 Task: Find a specific event or detail in the calendar for June 2023.
Action: Mouse moved to (22, 72)
Screenshot: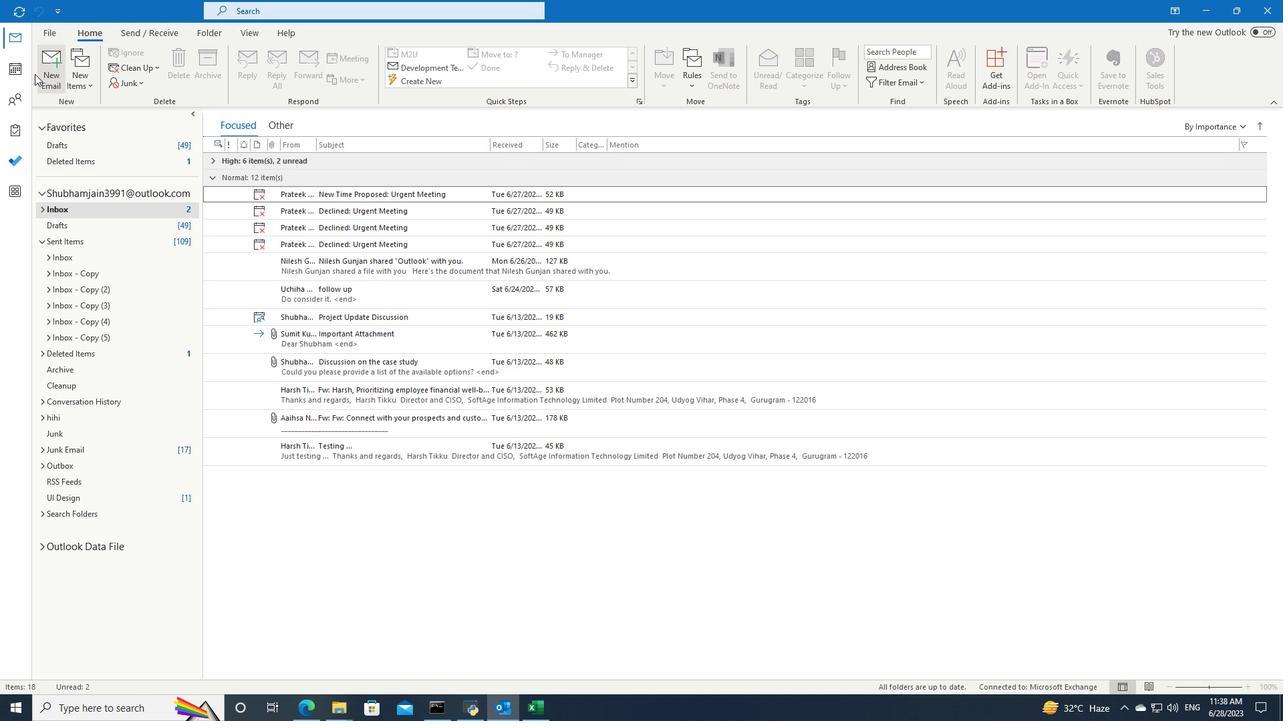 
Action: Mouse pressed left at (22, 72)
Screenshot: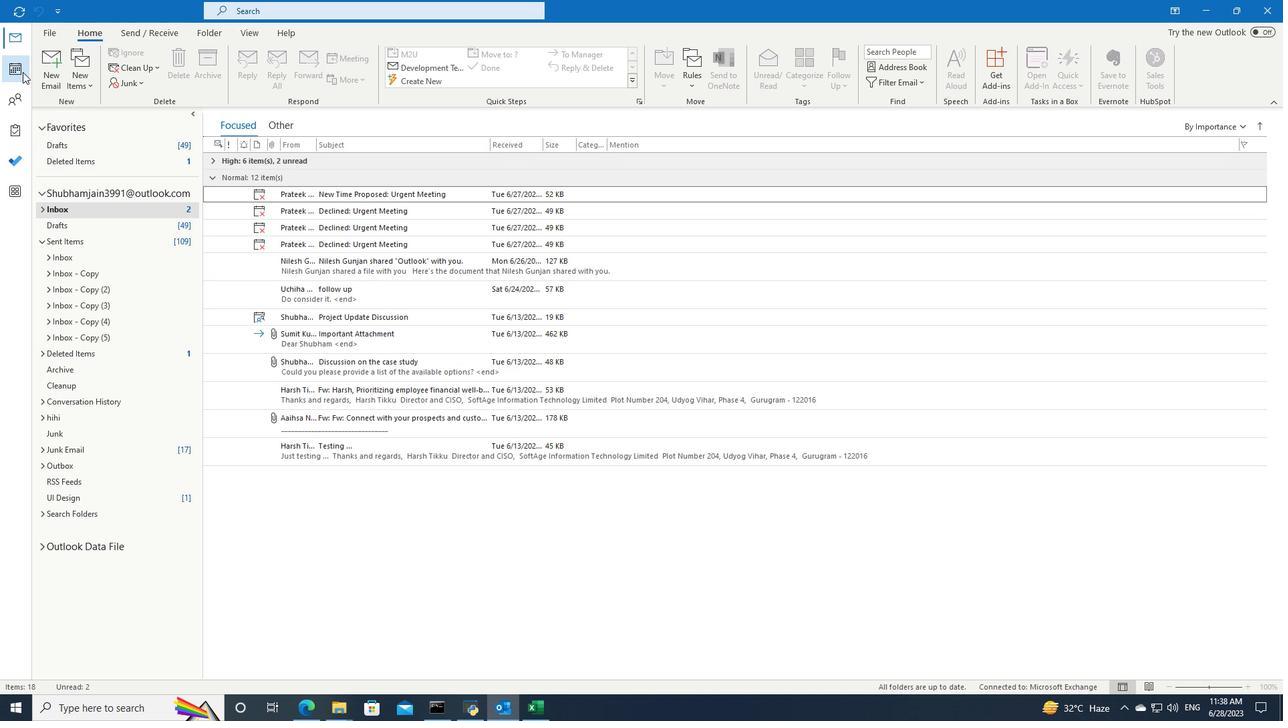 
Action: Mouse moved to (342, 9)
Screenshot: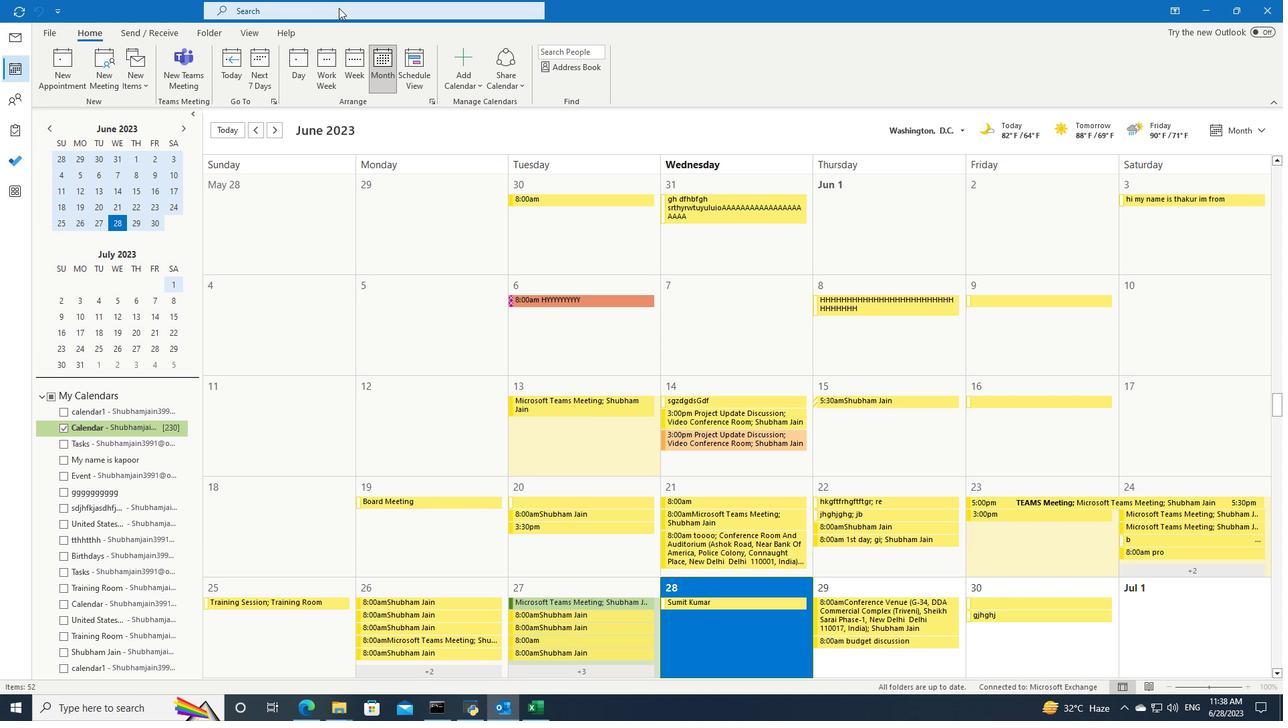 
Action: Mouse pressed left at (342, 9)
Screenshot: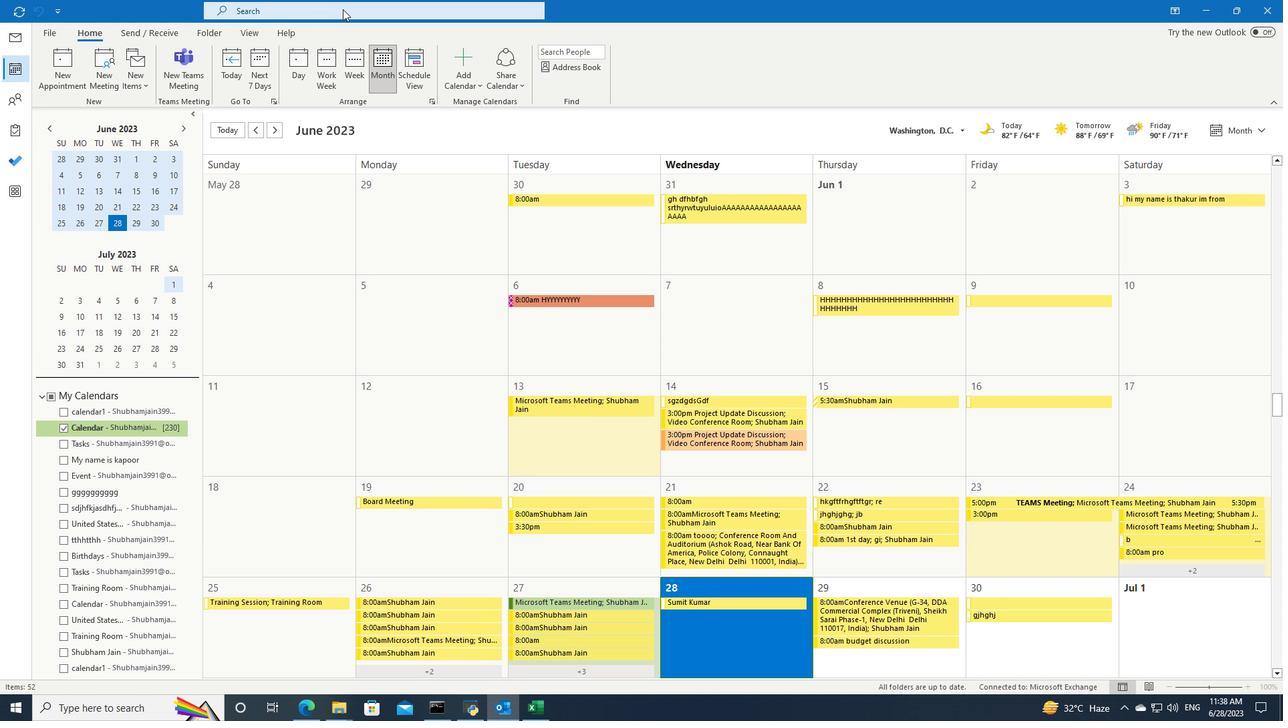 
Action: Mouse moved to (515, 13)
Screenshot: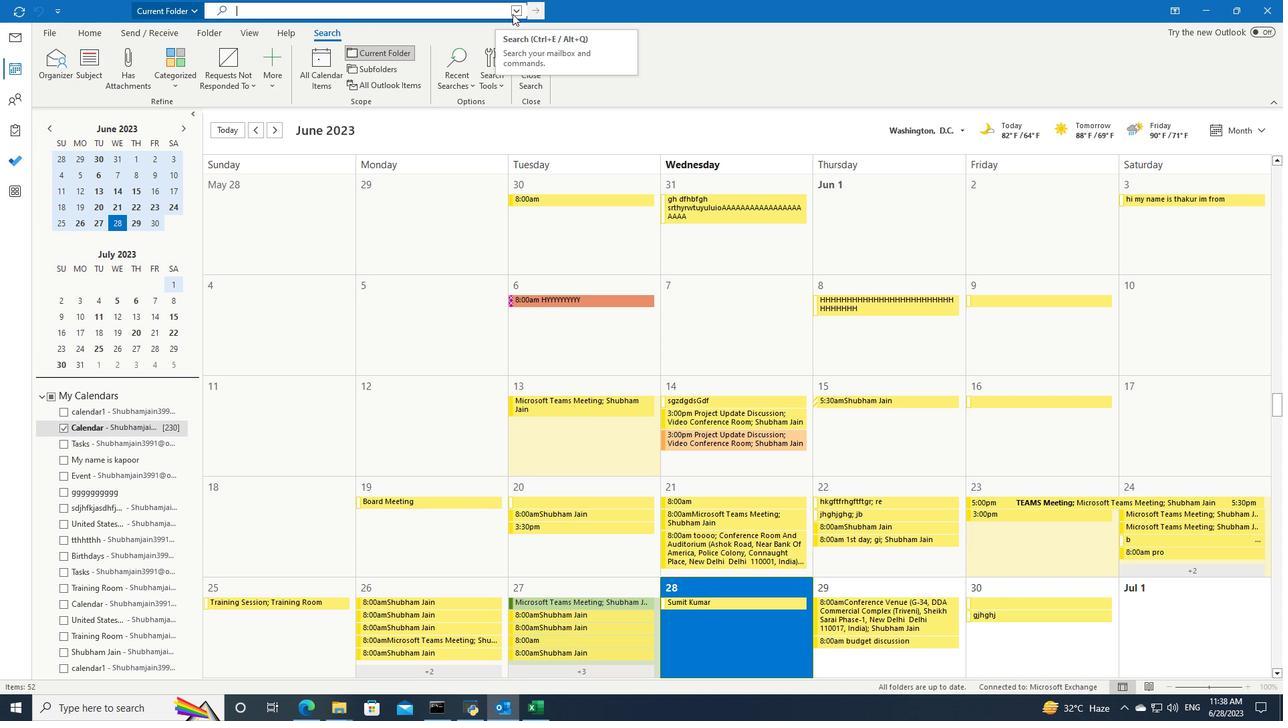 
Action: Mouse pressed left at (515, 13)
Screenshot: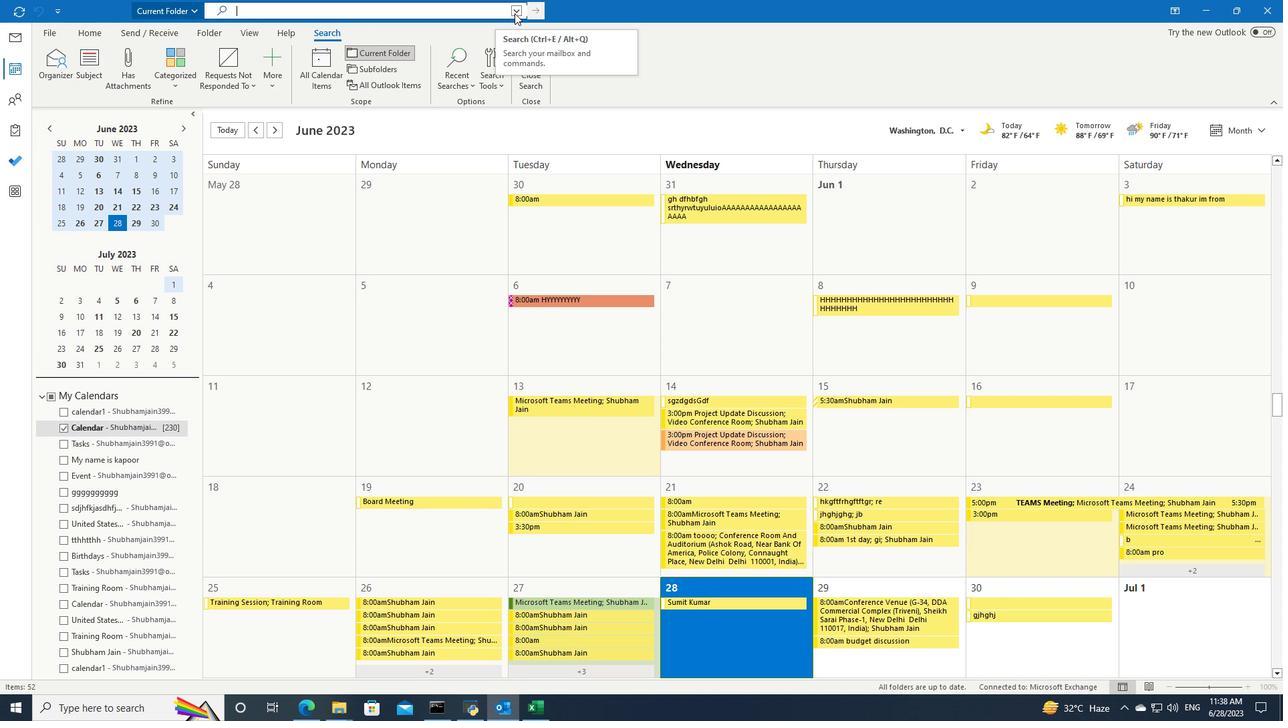 
Action: Mouse moved to (526, 368)
Screenshot: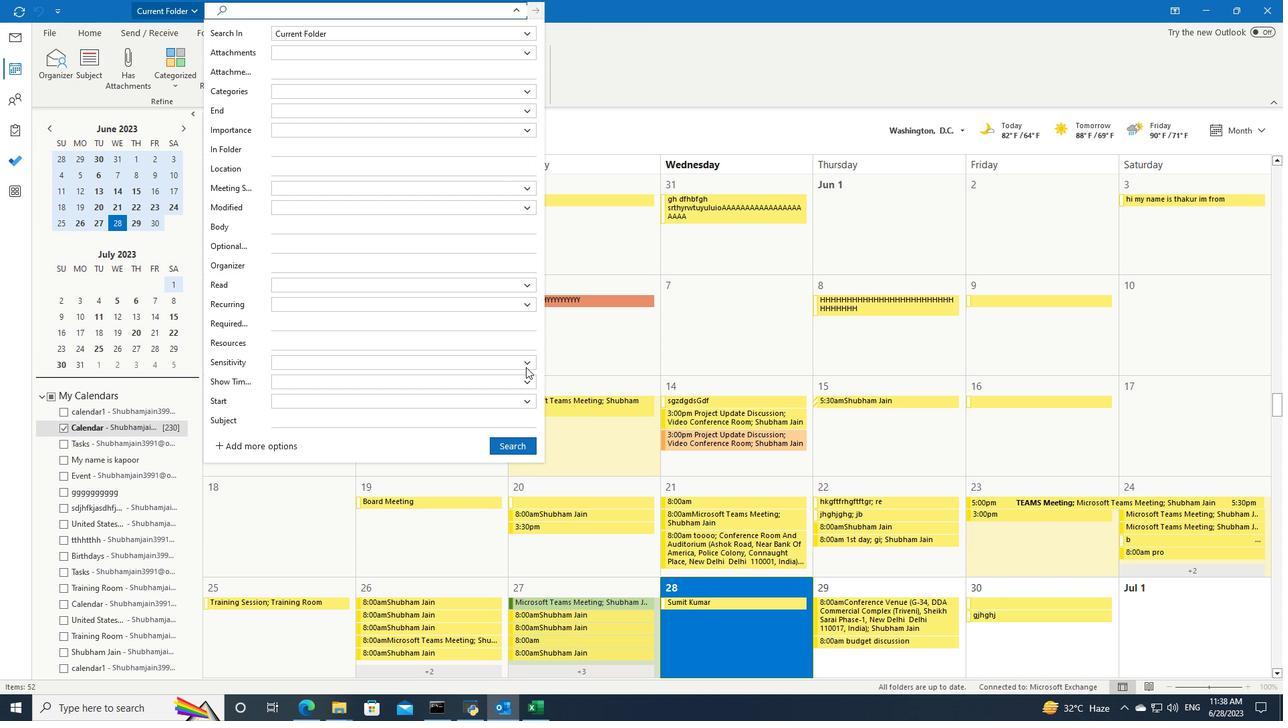 
Action: Mouse pressed left at (526, 368)
Screenshot: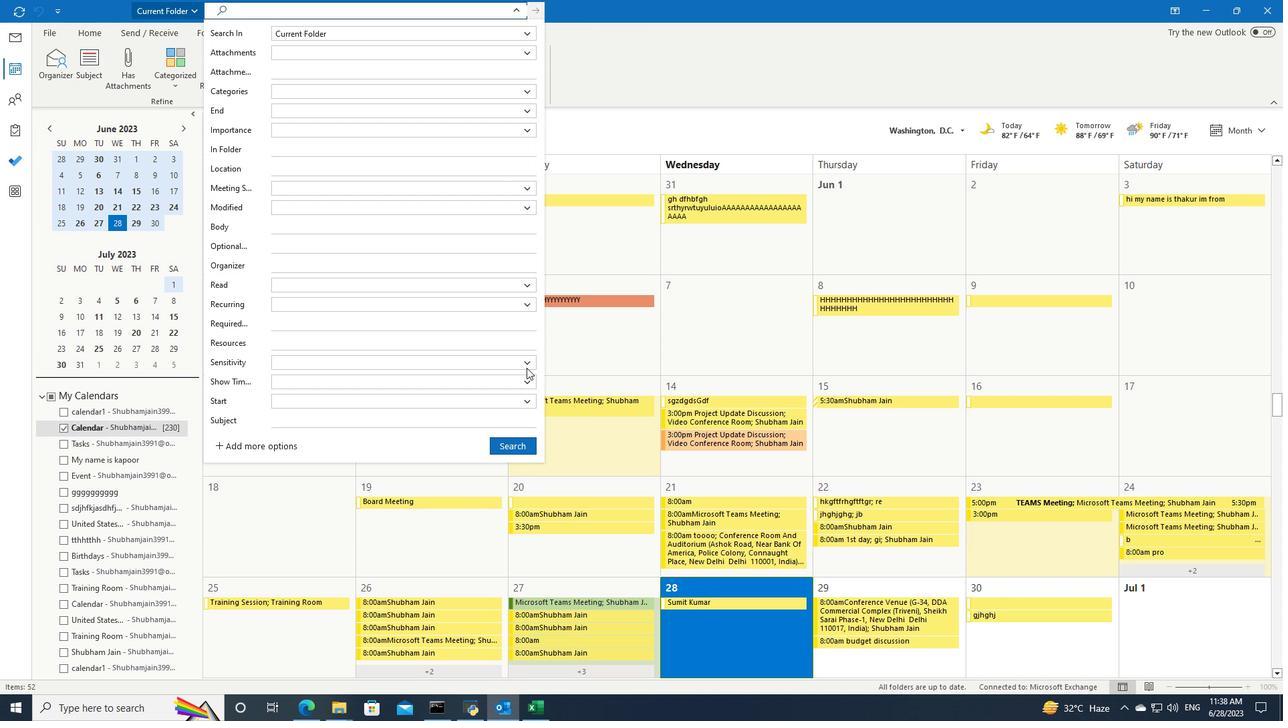 
Action: Mouse moved to (466, 393)
Screenshot: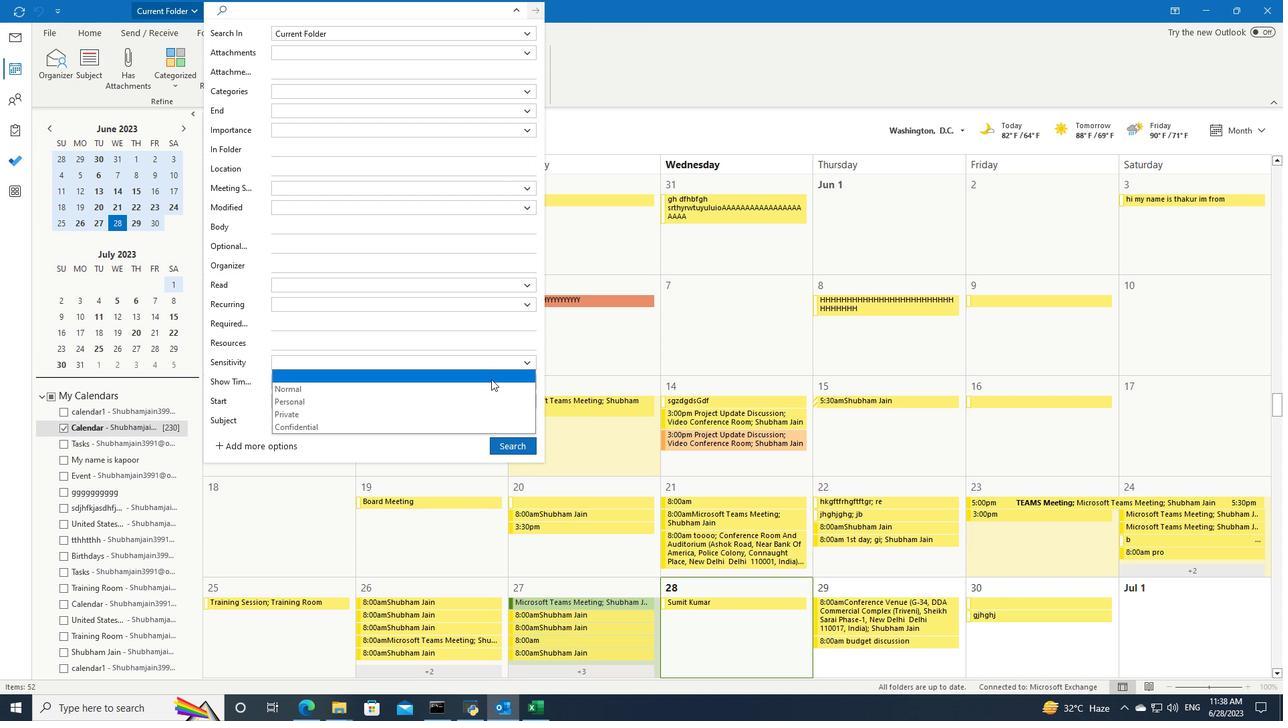 
Action: Mouse pressed left at (466, 393)
Screenshot: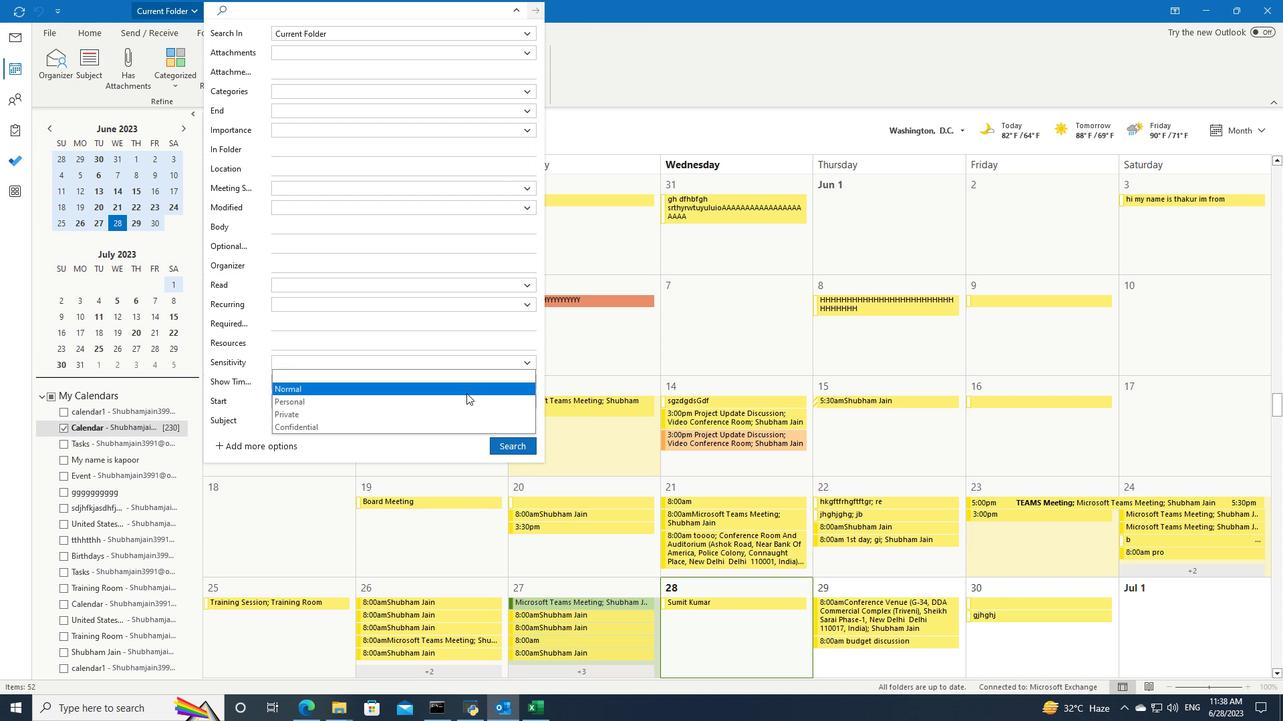 
Action: Mouse moved to (504, 440)
Screenshot: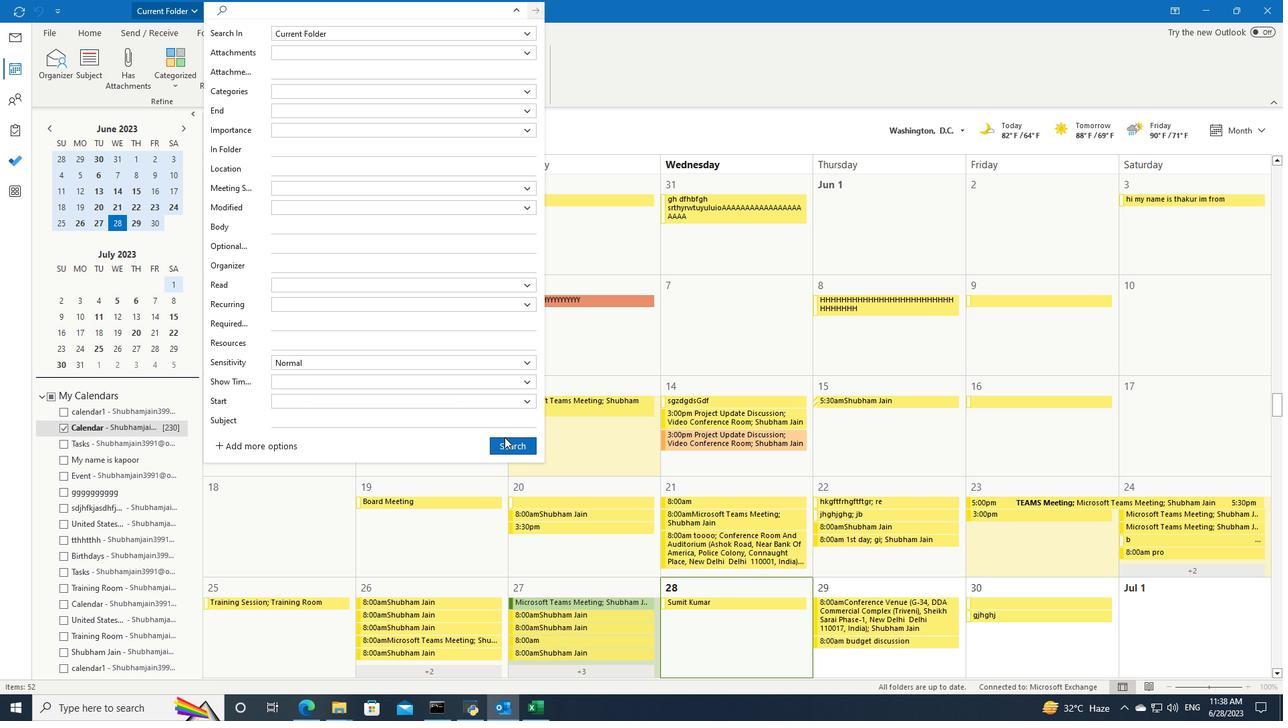
Action: Mouse pressed left at (504, 440)
Screenshot: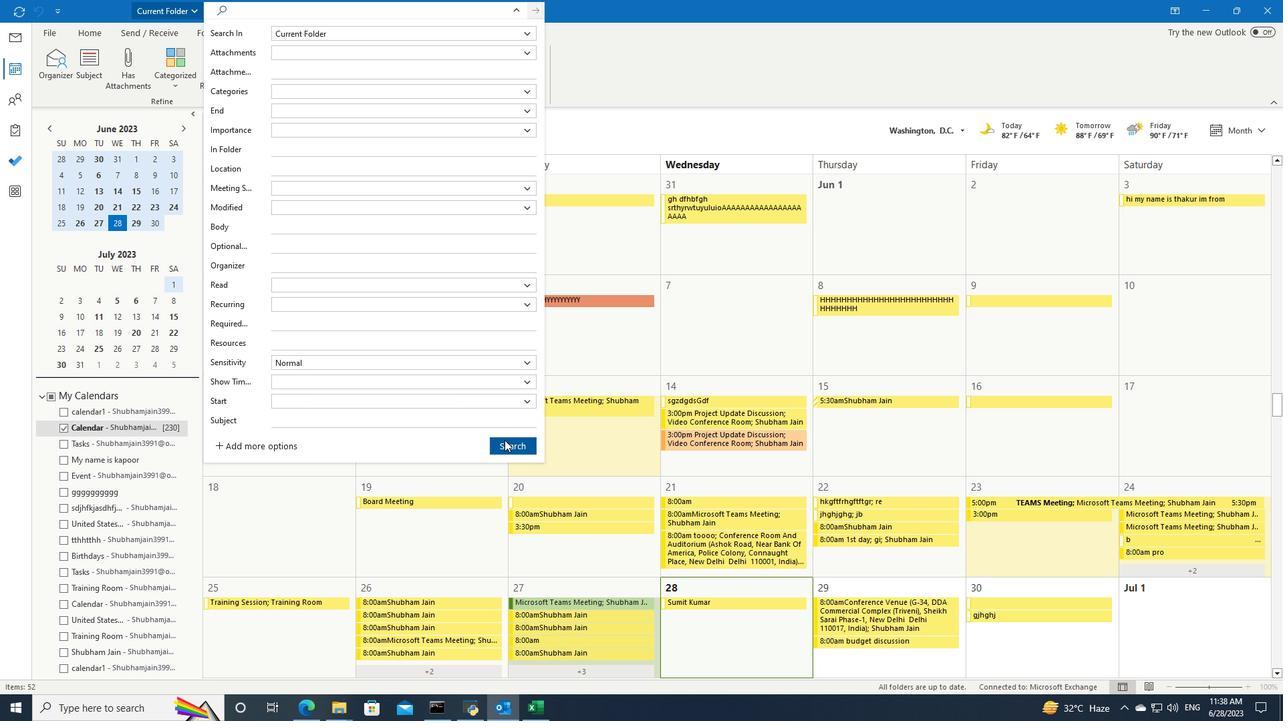 
